 Task: Create List Brainstorming in Board Influencer Marketing to Workspace Customer Success. Create List Prototyping in Board Training and Development to Workspace Customer Success. Create List Launch in Board Brand Style Guide Development and Implementation to Workspace Customer Success
Action: Mouse moved to (46, 329)
Screenshot: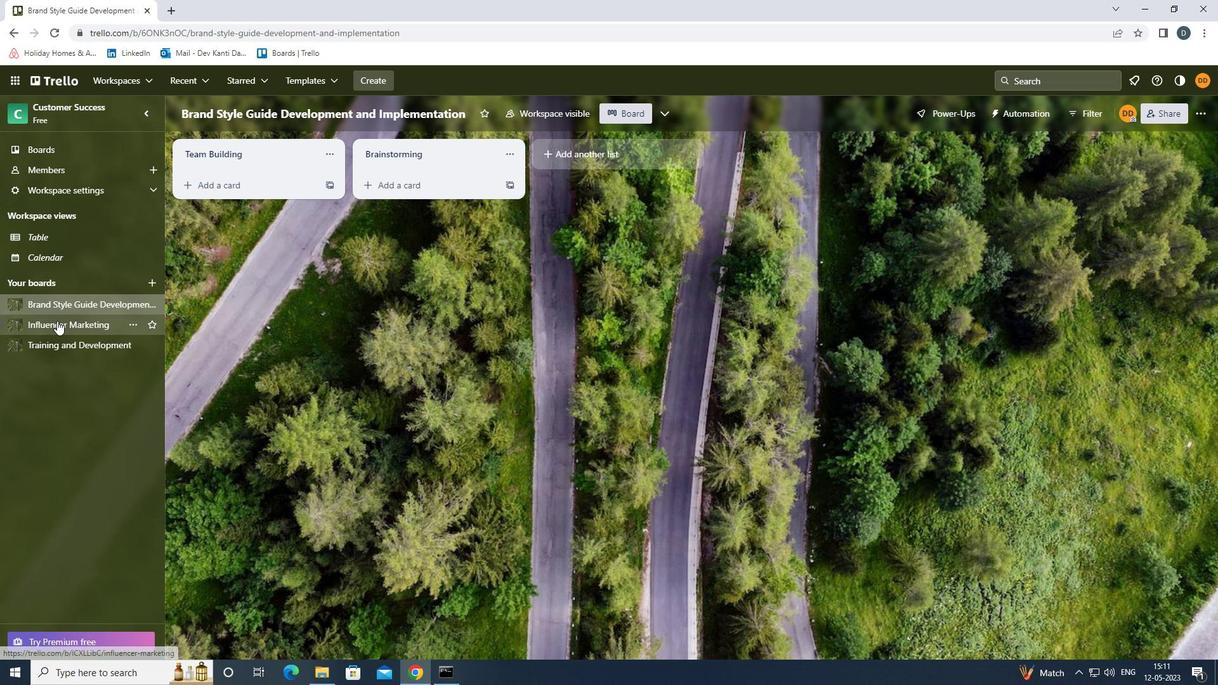 
Action: Mouse pressed left at (46, 329)
Screenshot: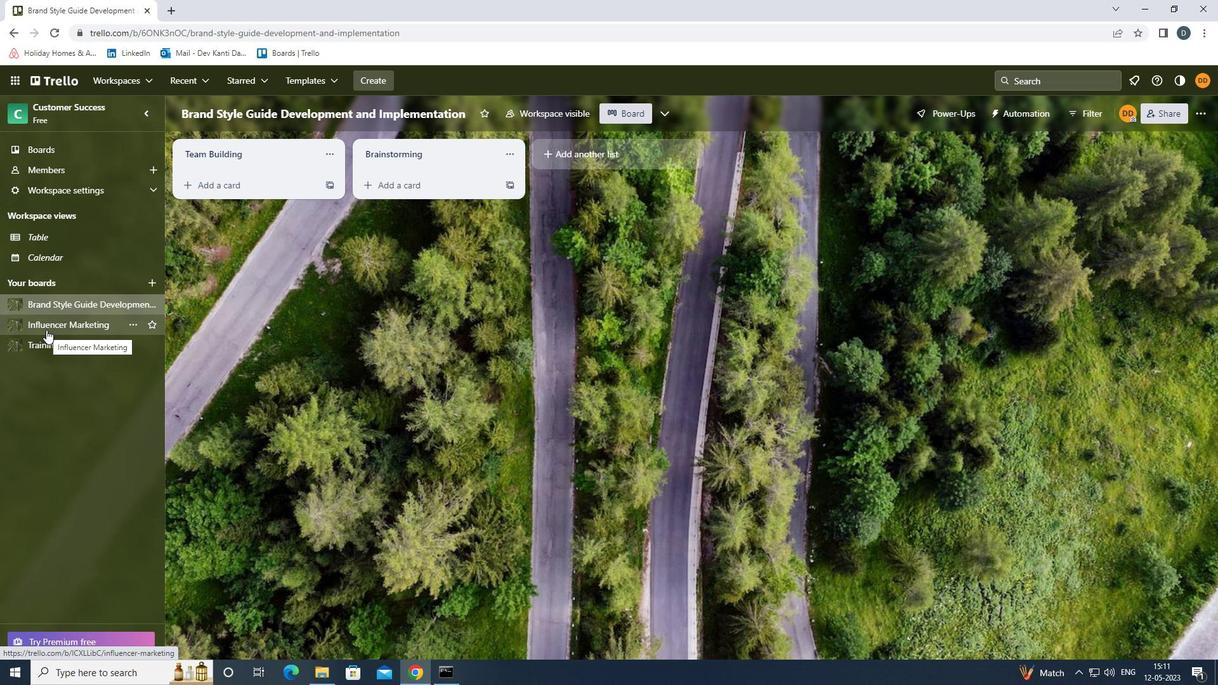 
Action: Mouse moved to (618, 157)
Screenshot: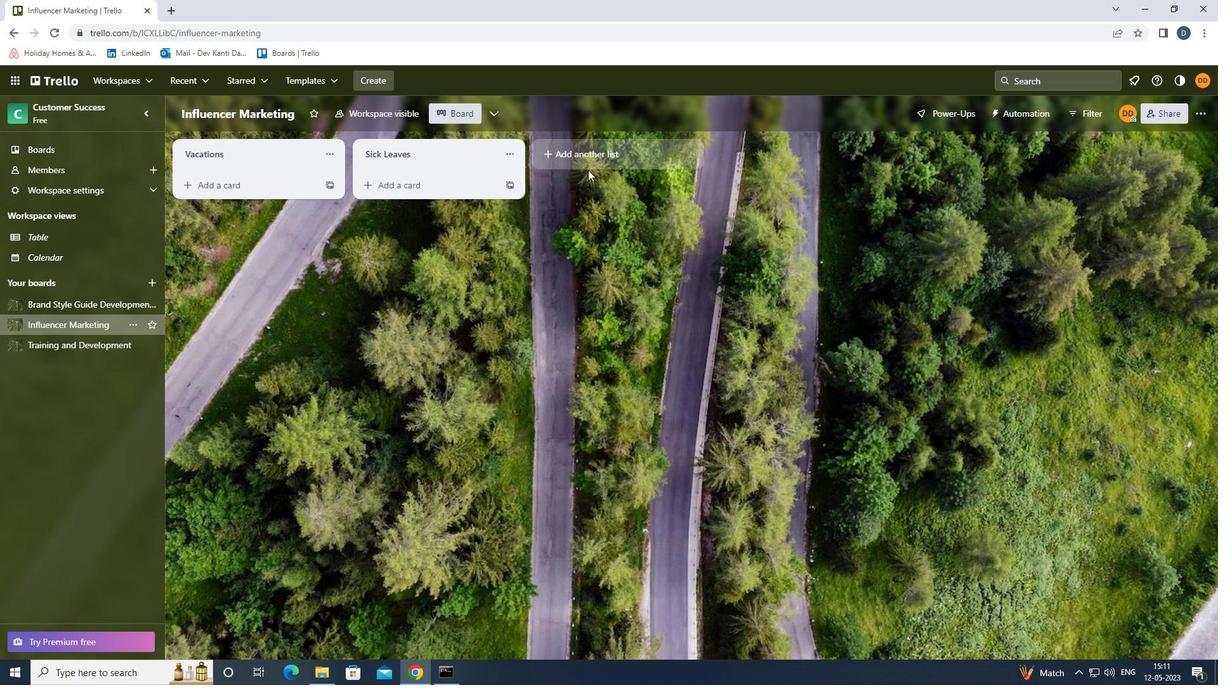 
Action: Mouse pressed left at (618, 157)
Screenshot: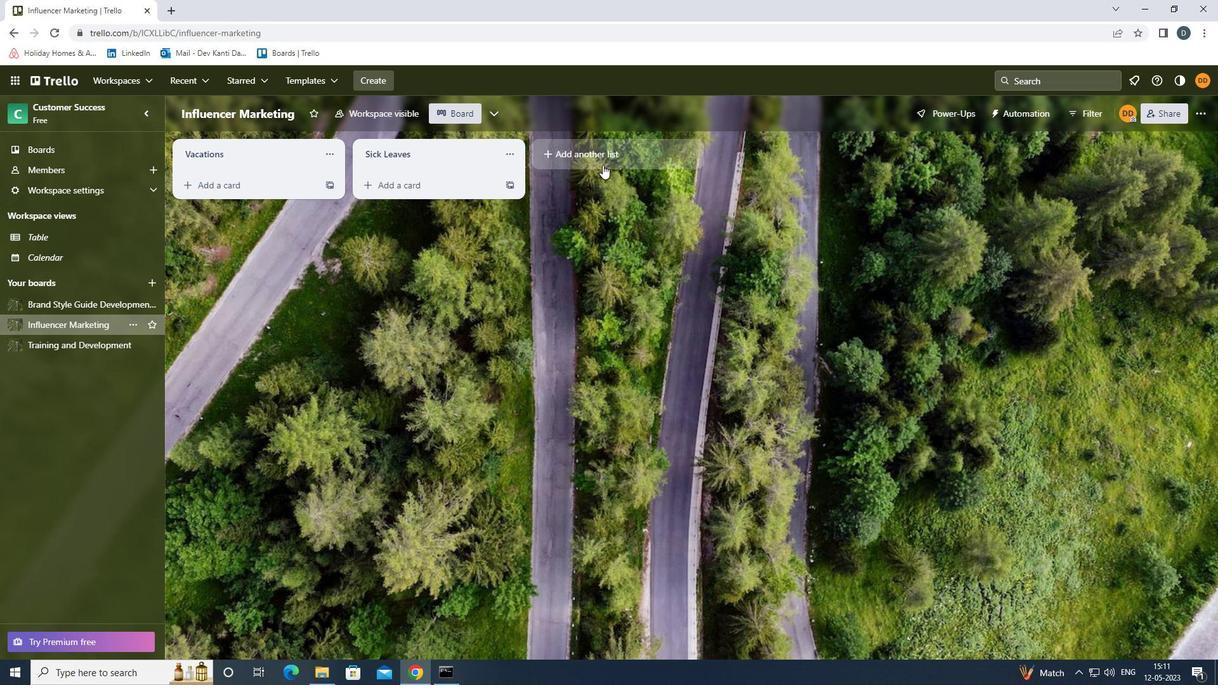 
Action: Mouse moved to (619, 166)
Screenshot: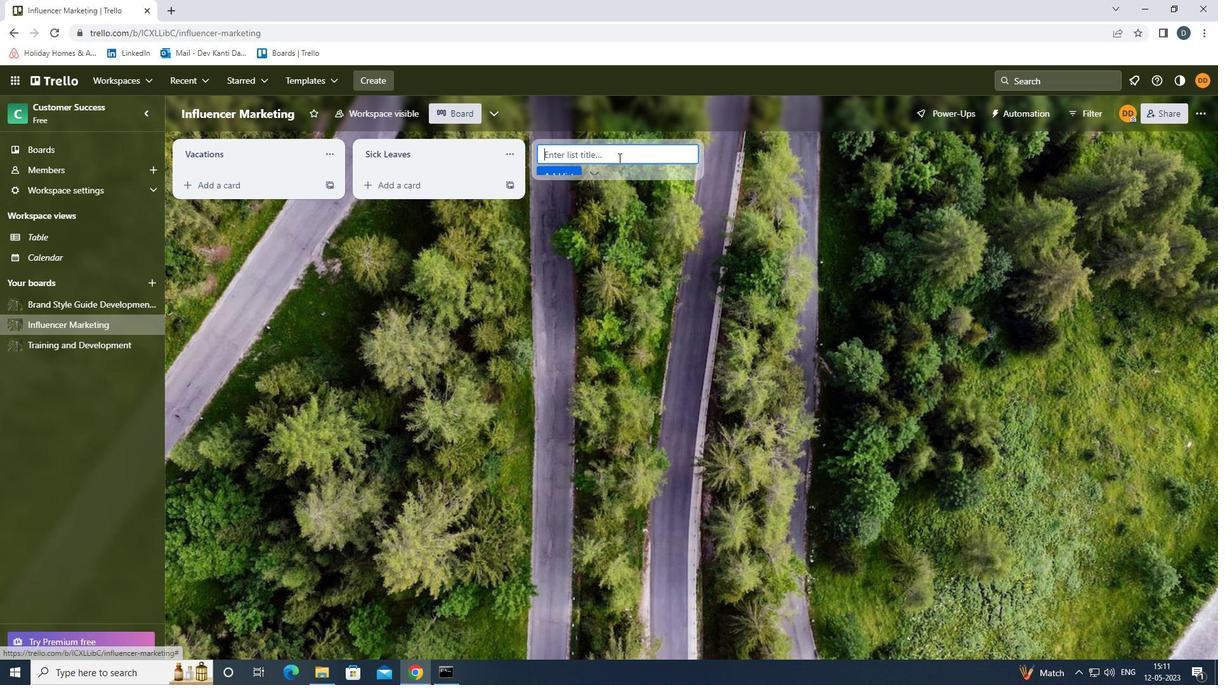 
Action: Key pressed <Key.shift><Key.shift><Key.shift><Key.shift><Key.shift><Key.shift><Key.shift><Key.shift><Key.shift>BRAINSTORMING<Key.enter>
Screenshot: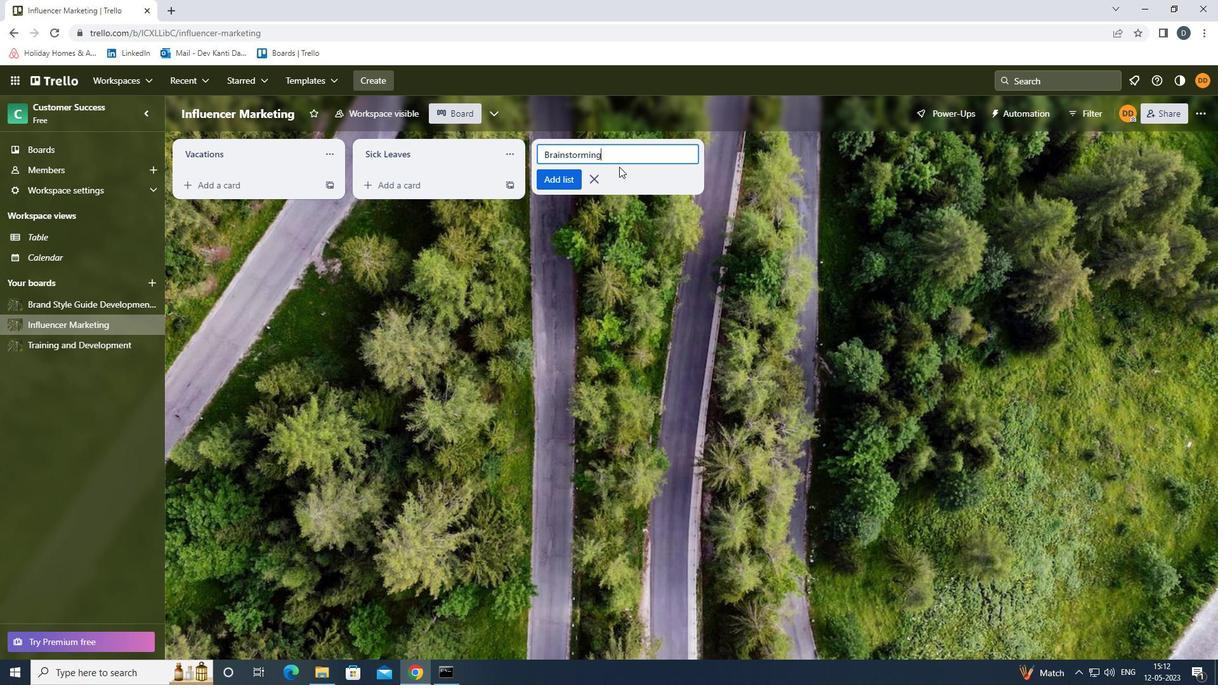 
Action: Mouse moved to (58, 305)
Screenshot: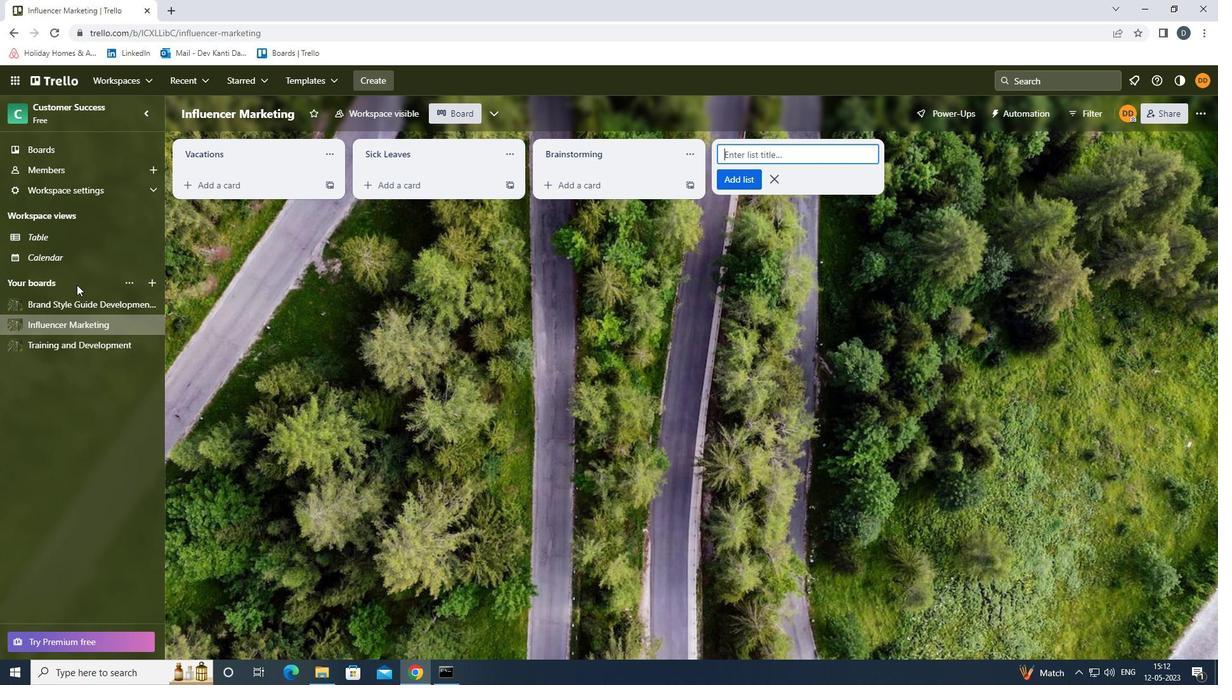 
Action: Mouse pressed left at (58, 305)
Screenshot: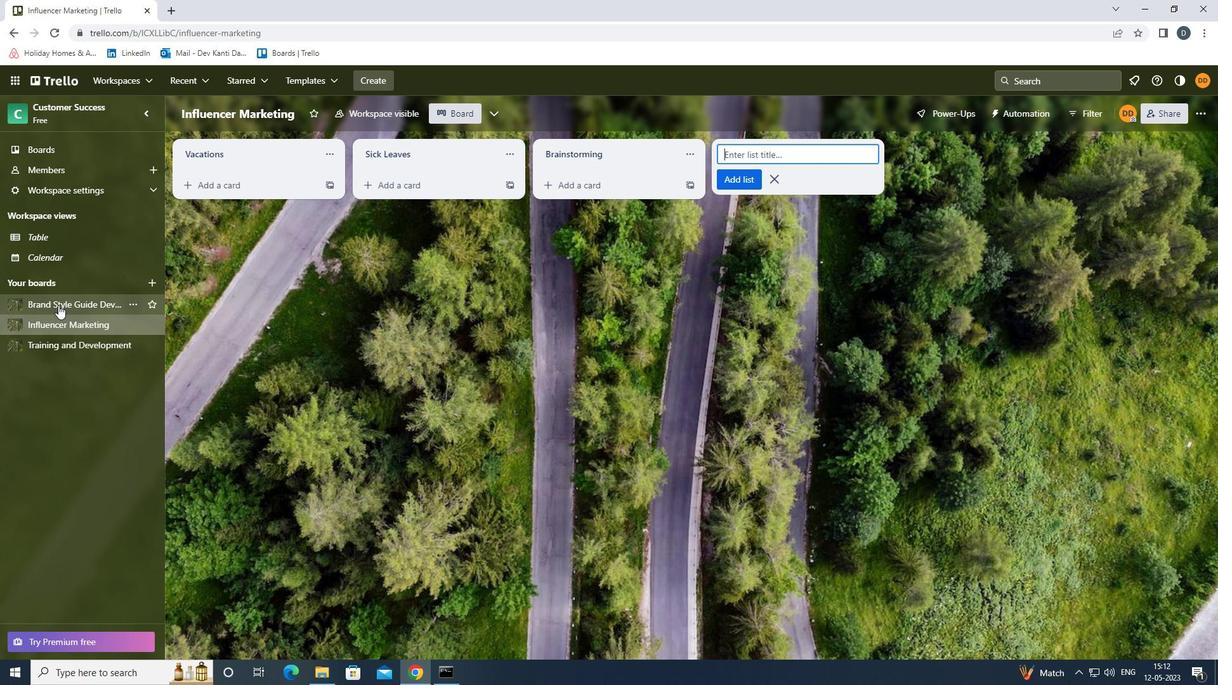 
Action: Mouse moved to (59, 347)
Screenshot: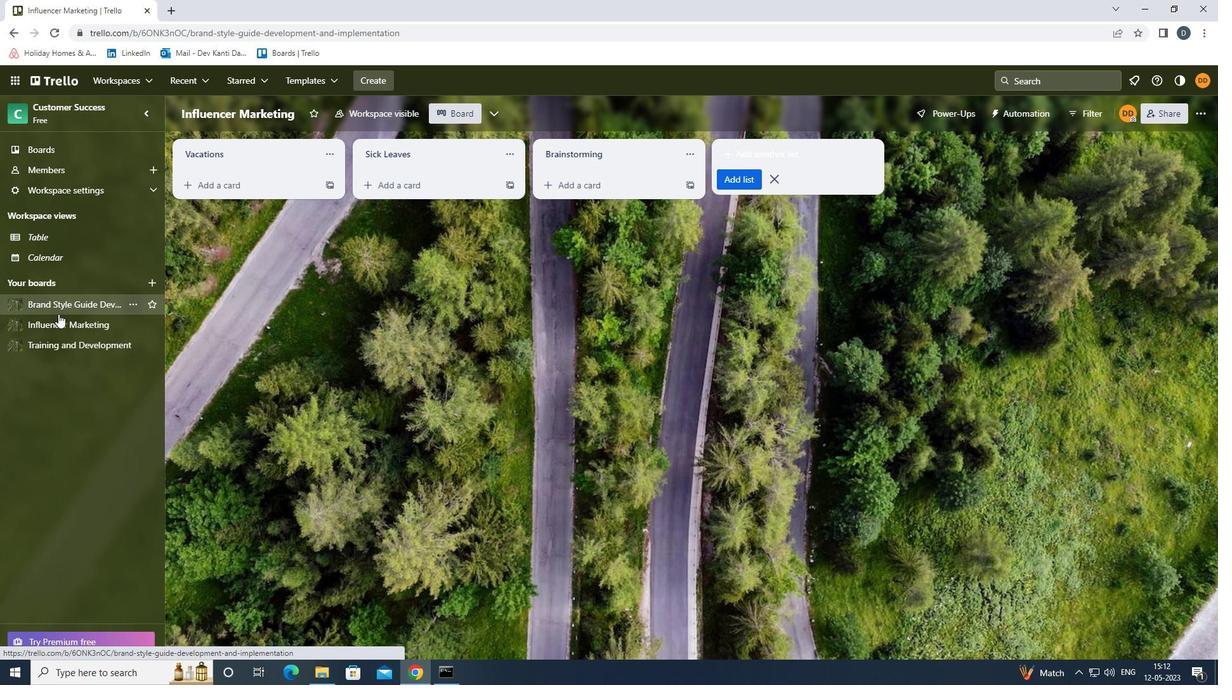 
Action: Mouse pressed left at (59, 347)
Screenshot: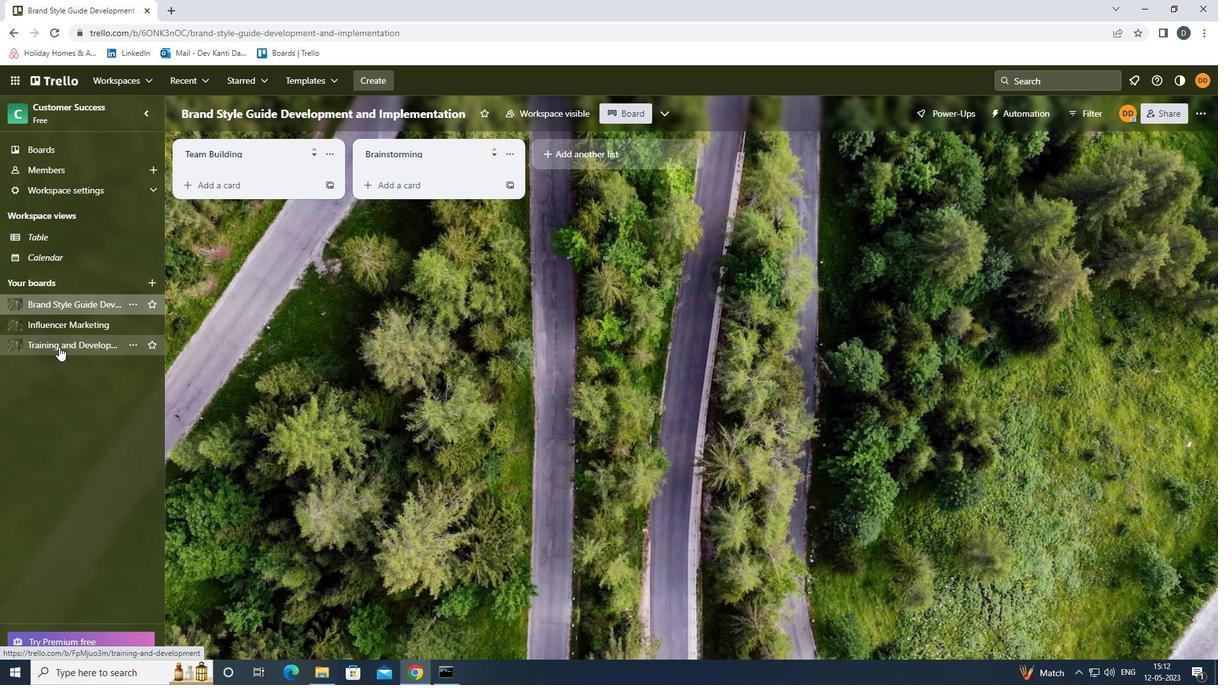
Action: Mouse moved to (601, 158)
Screenshot: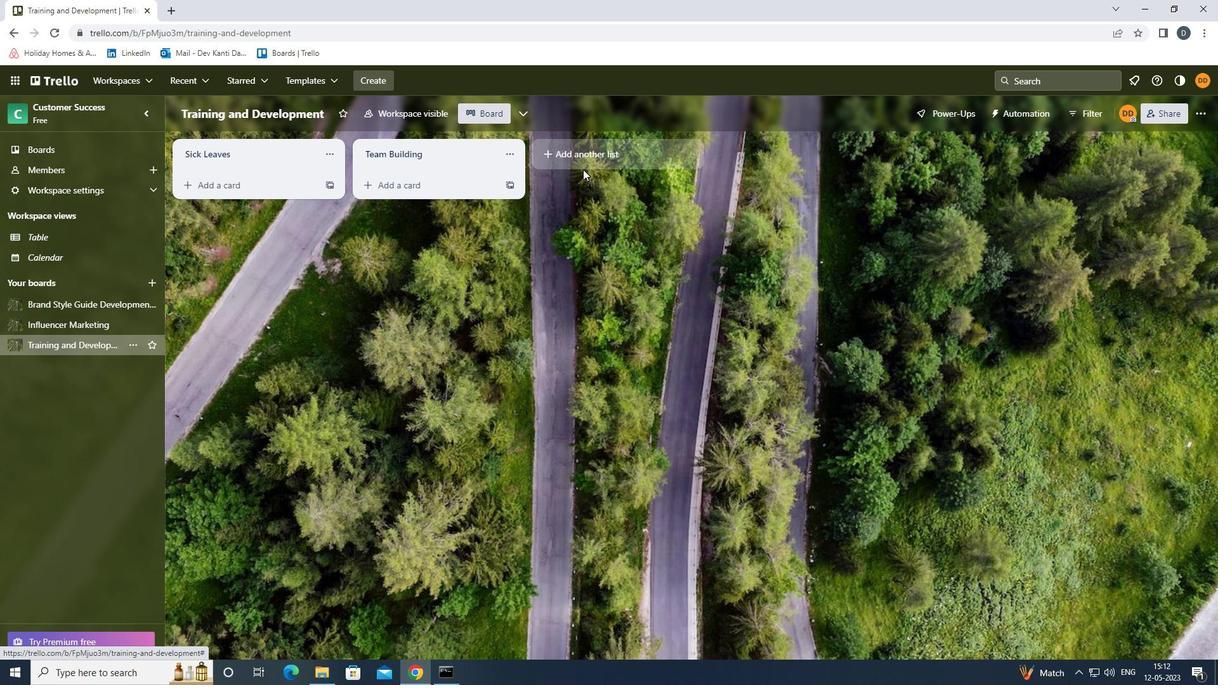 
Action: Mouse pressed left at (601, 158)
Screenshot: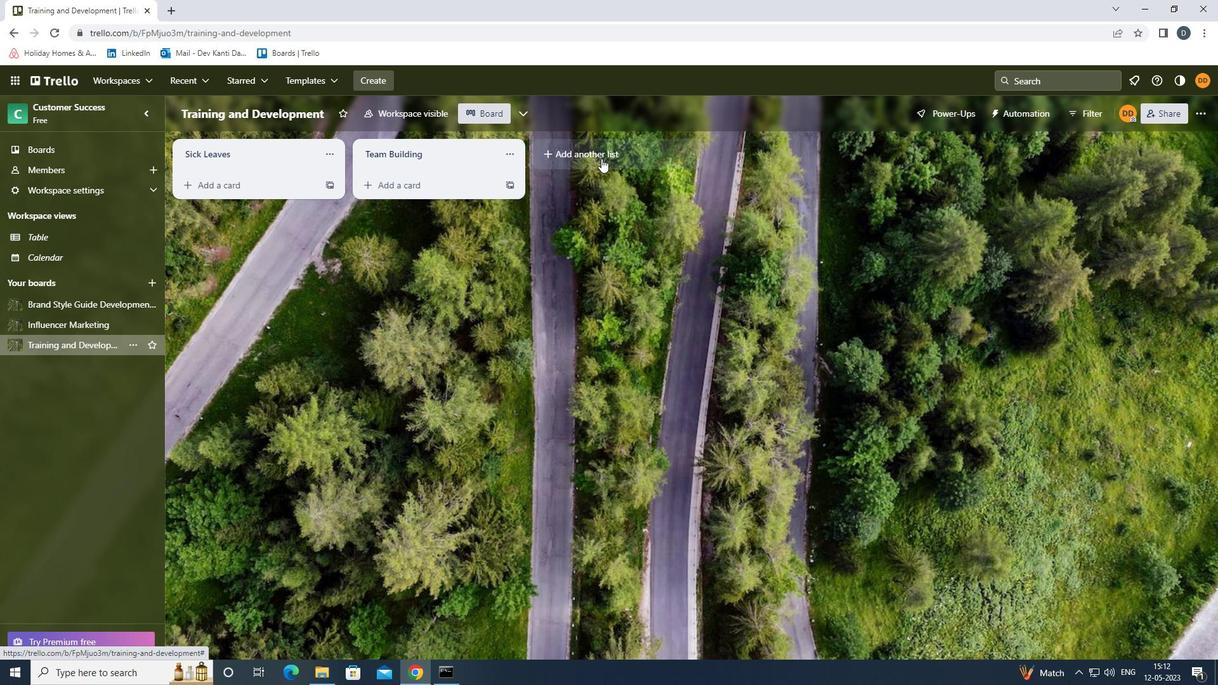 
Action: Key pressed <Key.shift>
Screenshot: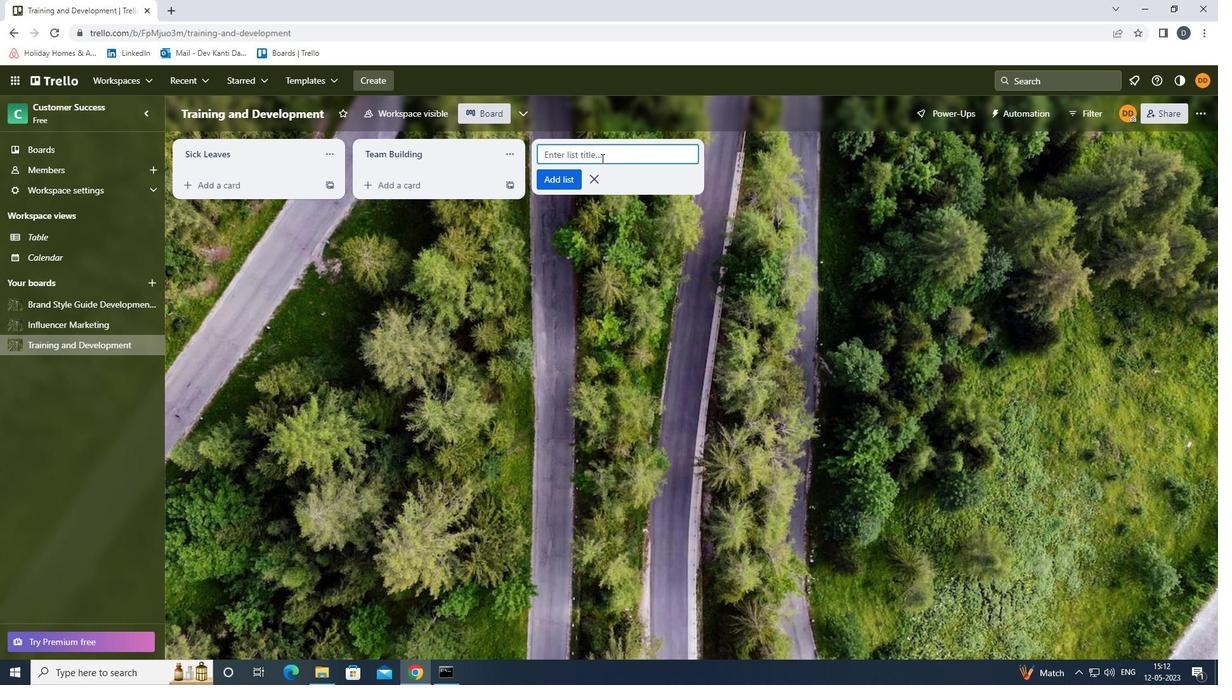 
Action: Mouse moved to (601, 158)
Screenshot: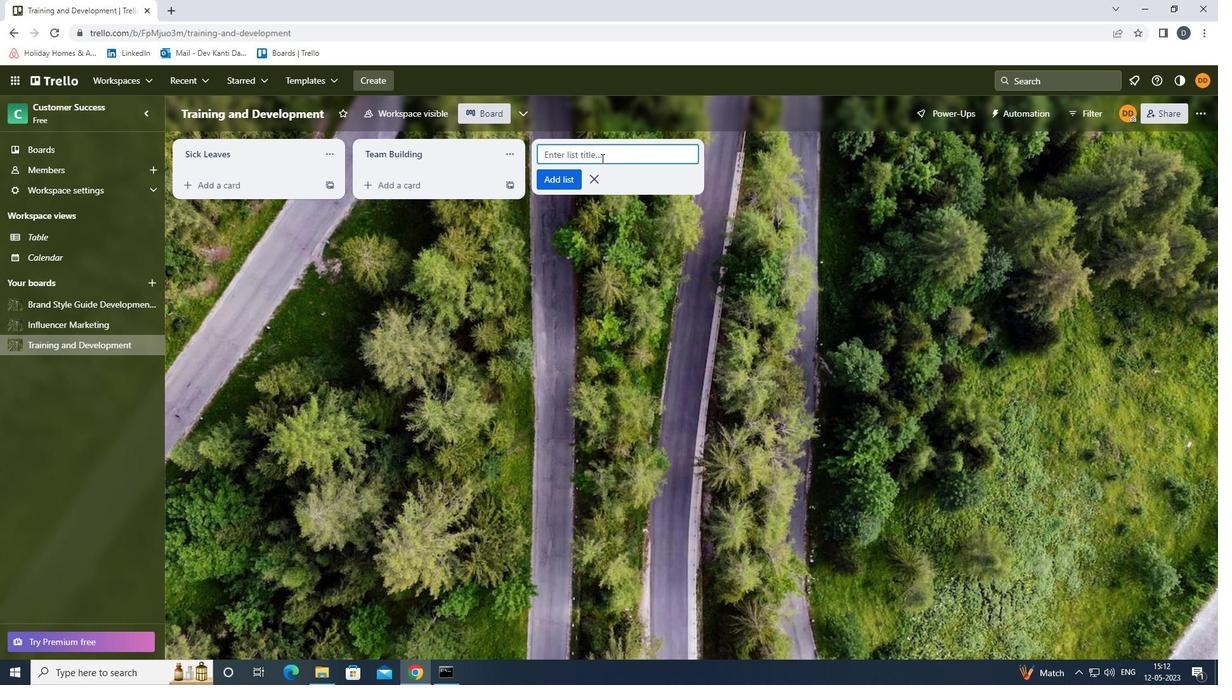 
Action: Key pressed PROTOTYPING<Key.enter>
Screenshot: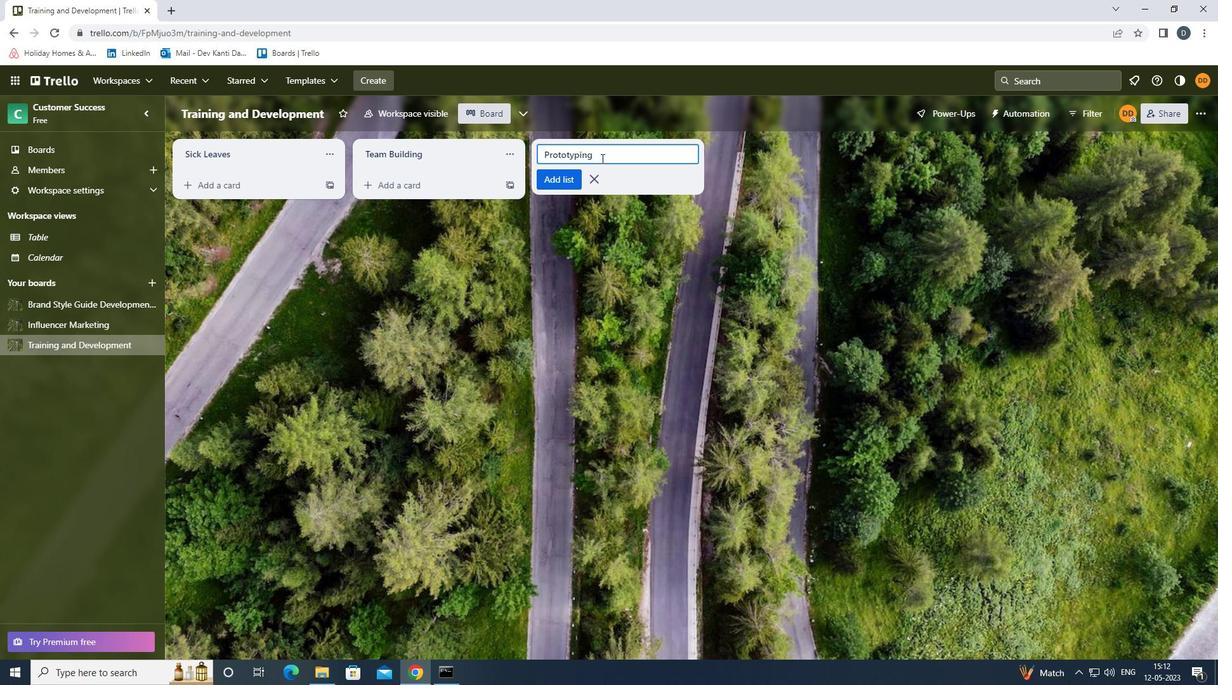 
Action: Mouse moved to (56, 305)
Screenshot: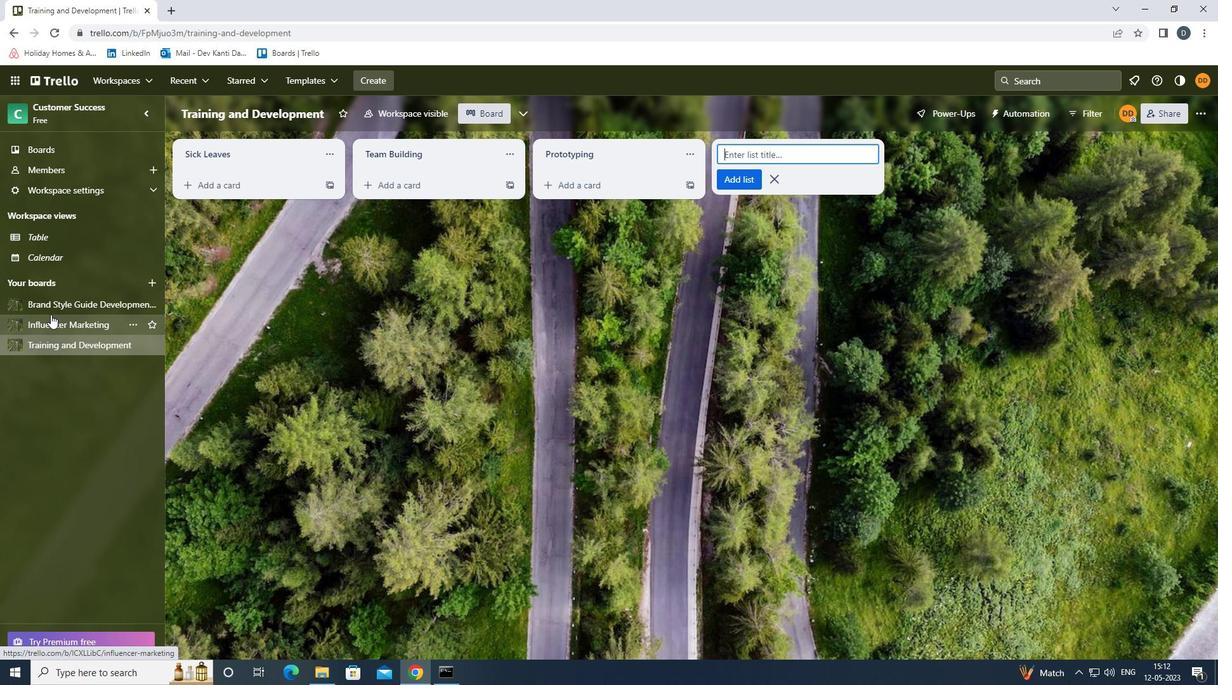
Action: Mouse pressed left at (56, 305)
Screenshot: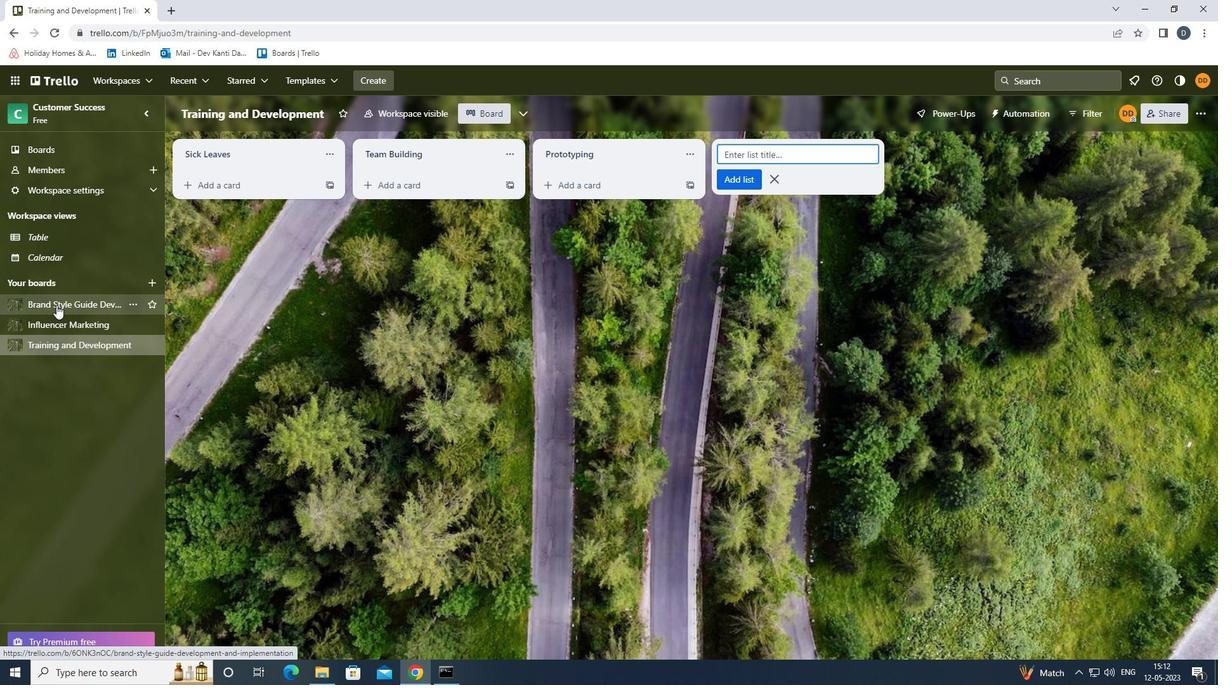 
Action: Mouse moved to (628, 141)
Screenshot: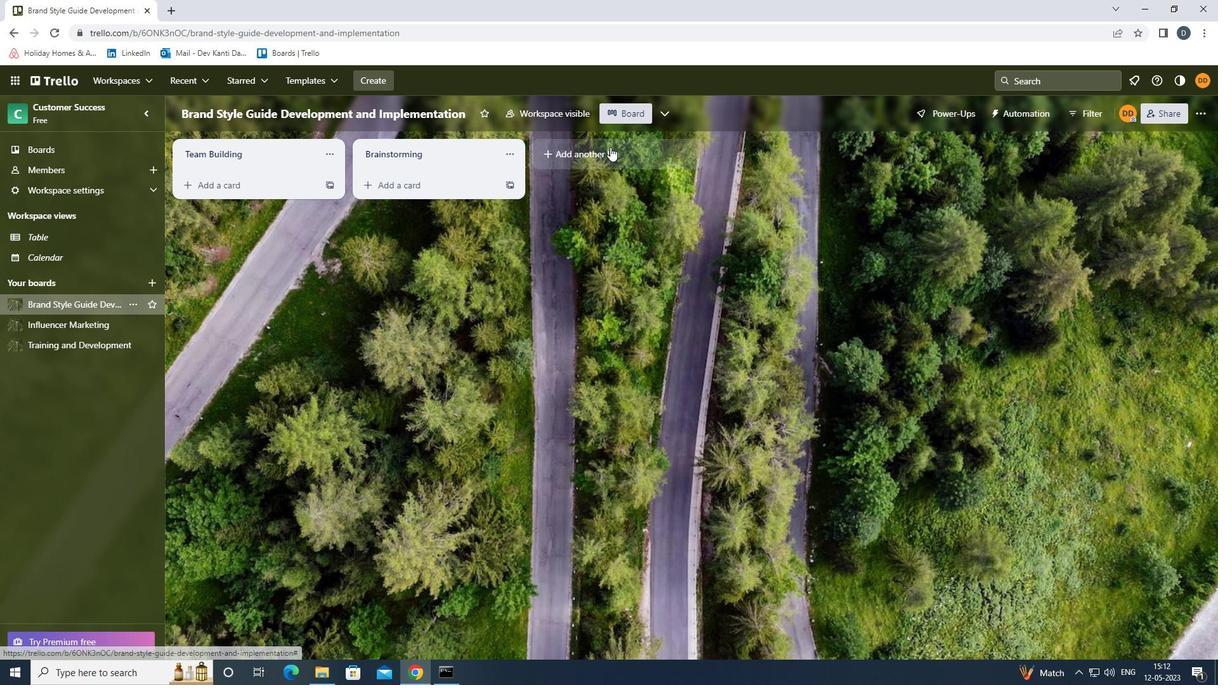 
Action: Mouse pressed left at (628, 141)
Screenshot: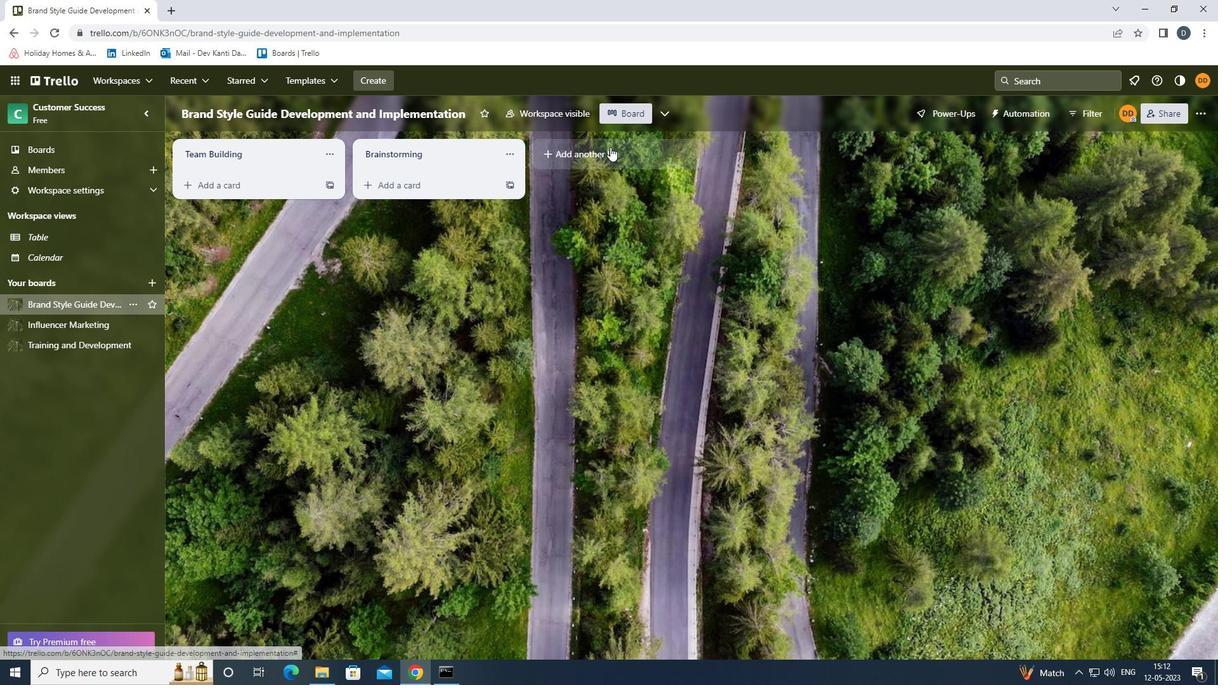 
Action: Mouse moved to (633, 151)
Screenshot: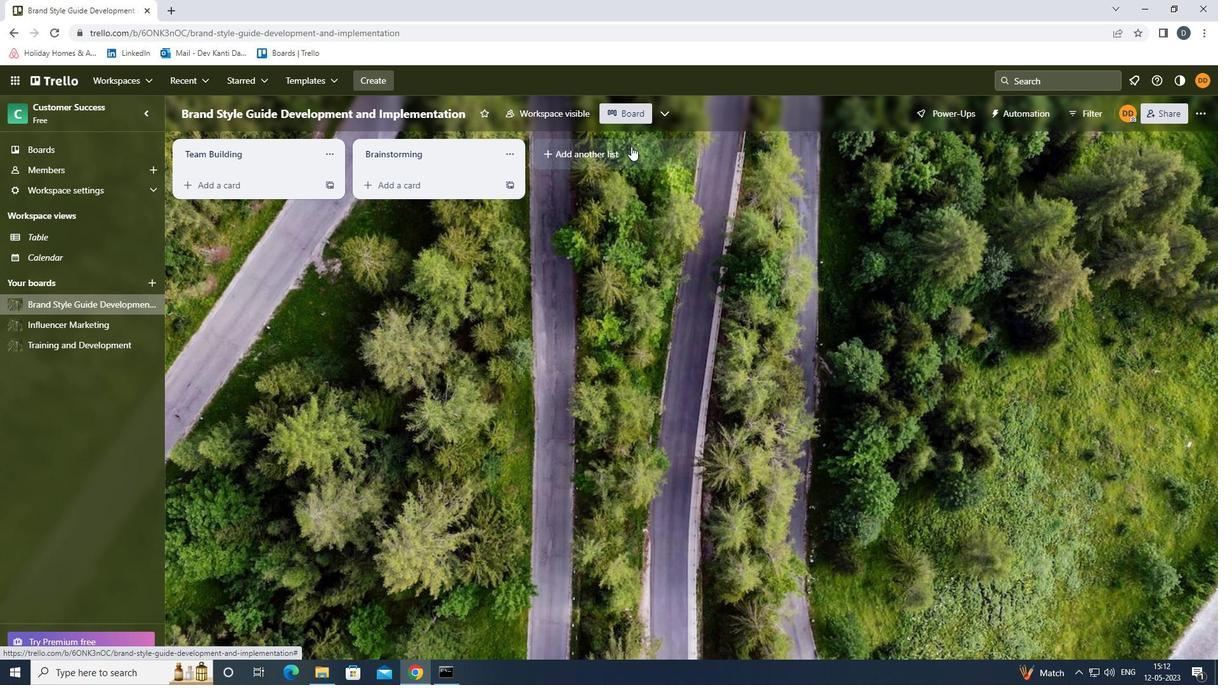 
Action: Mouse pressed left at (633, 151)
Screenshot: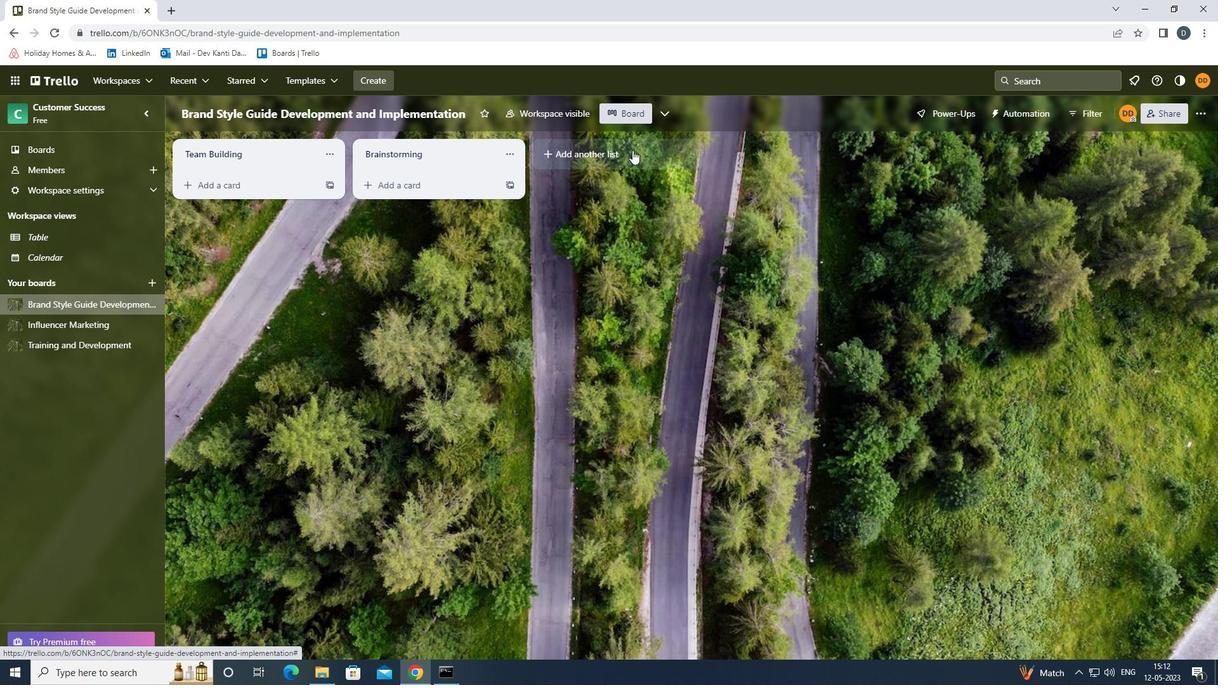 
Action: Key pressed <Key.shift><Key.shift><Key.shift><Key.shift><Key.shift><Key.shift><Key.shift><Key.shift><Key.shift><Key.shift><Key.shift>LAUNCH<Key.enter>
Screenshot: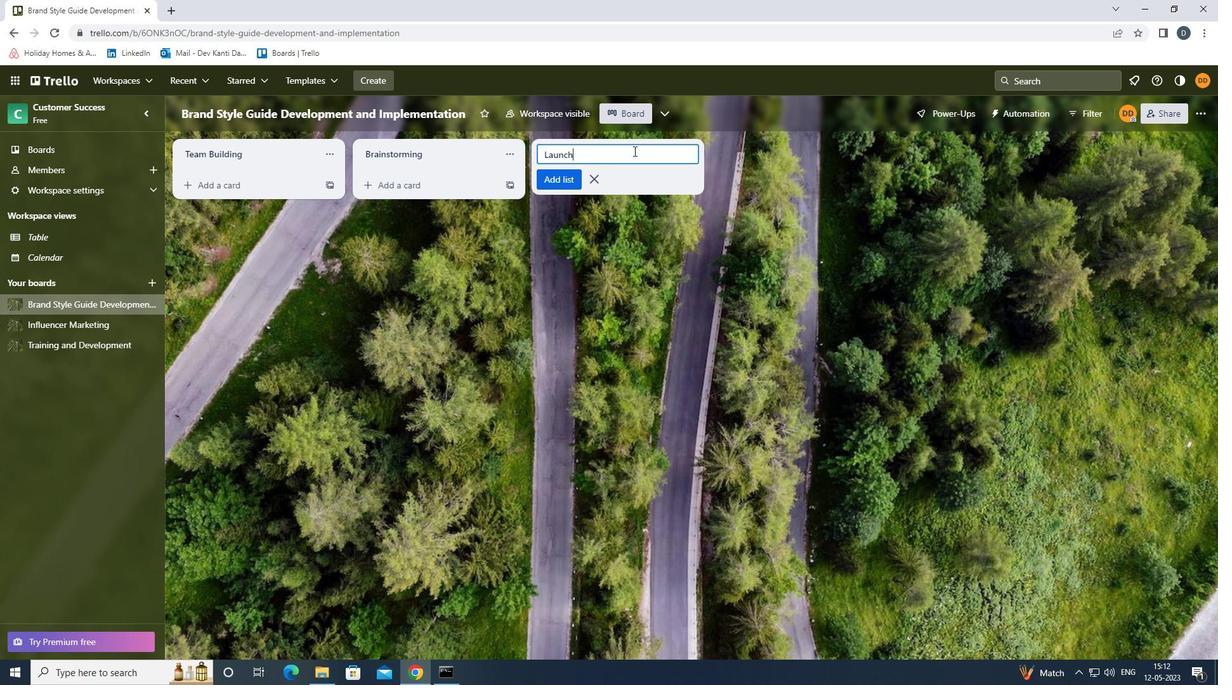 
Action: Mouse moved to (633, 276)
Screenshot: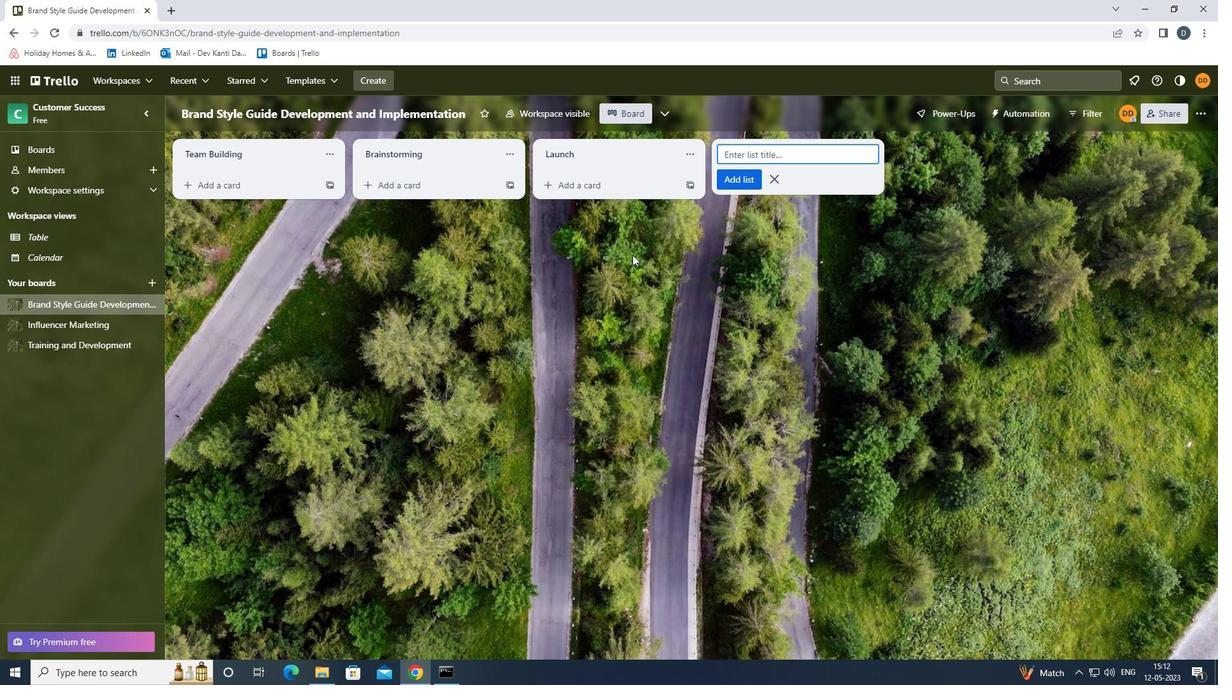 
Action: Mouse pressed left at (633, 276)
Screenshot: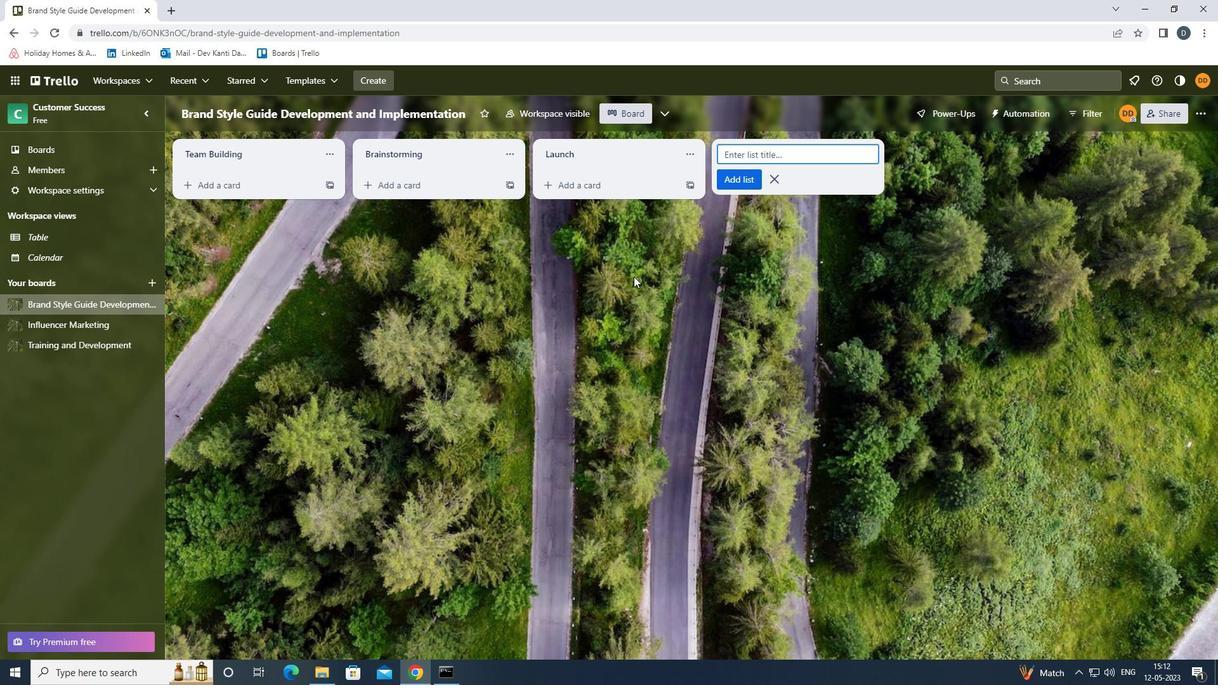 
